 Task: Add Comment CM0026 to Card Card0026 in Board Board0022 in Workspace Development in Trello
Action: Mouse moved to (377, 407)
Screenshot: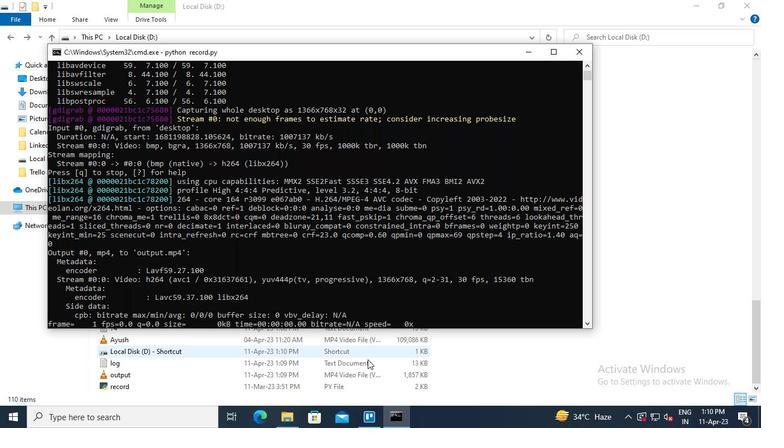
Action: Mouse pressed left at (377, 407)
Screenshot: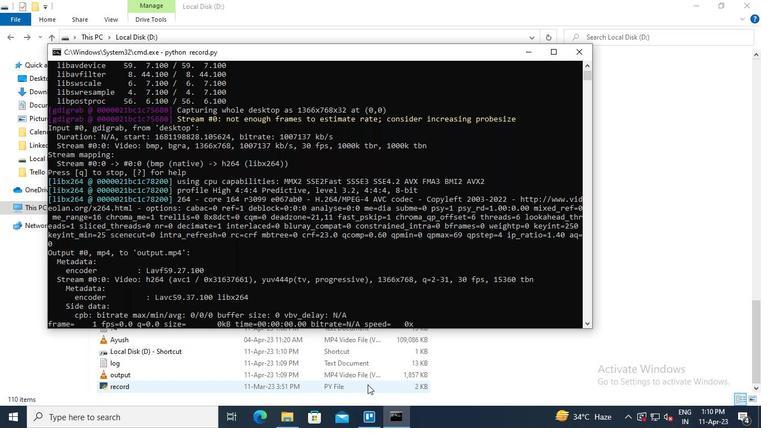 
Action: Mouse moved to (580, 40)
Screenshot: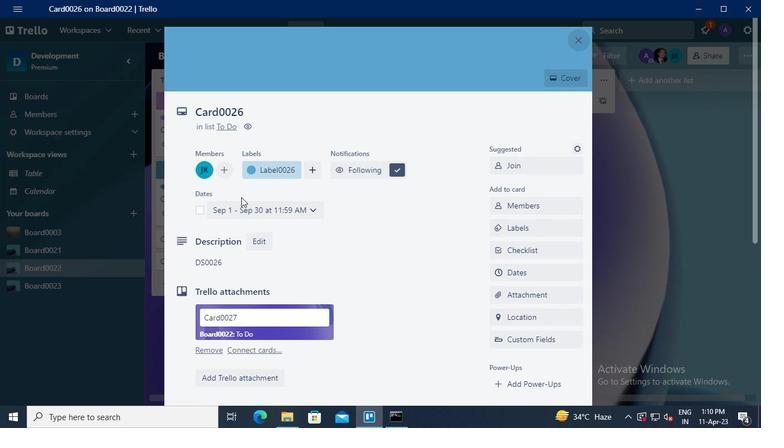 
Action: Mouse pressed left at (580, 40)
Screenshot: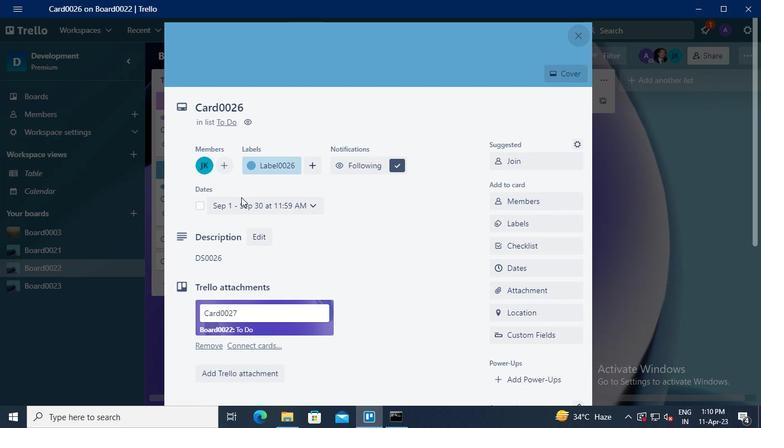 
Action: Mouse moved to (389, 428)
Screenshot: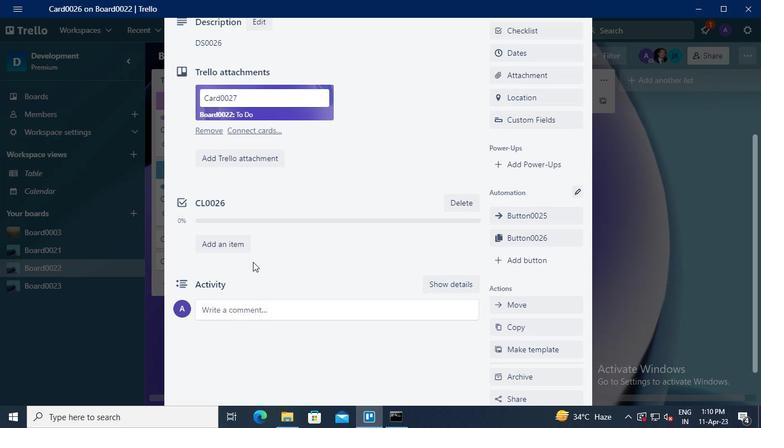 
Action: Mouse pressed left at (389, 427)
Screenshot: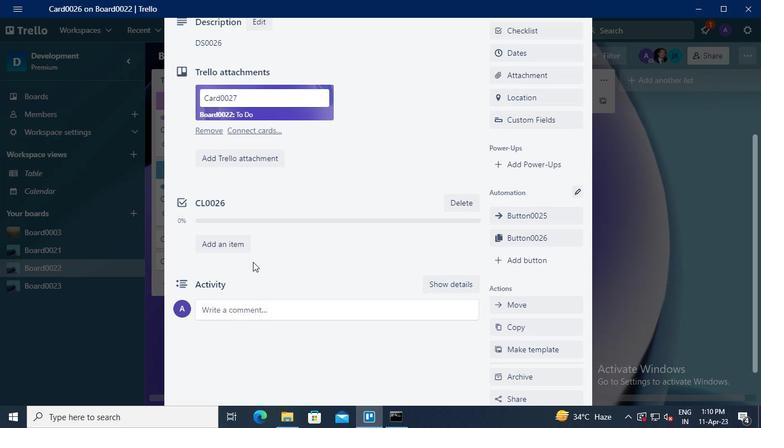 
Action: Mouse moved to (558, 37)
Screenshot: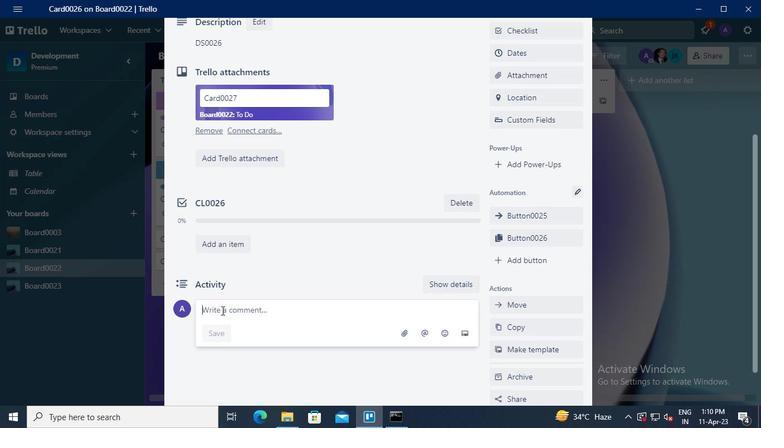 
Action: Mouse pressed left at (558, 37)
Screenshot: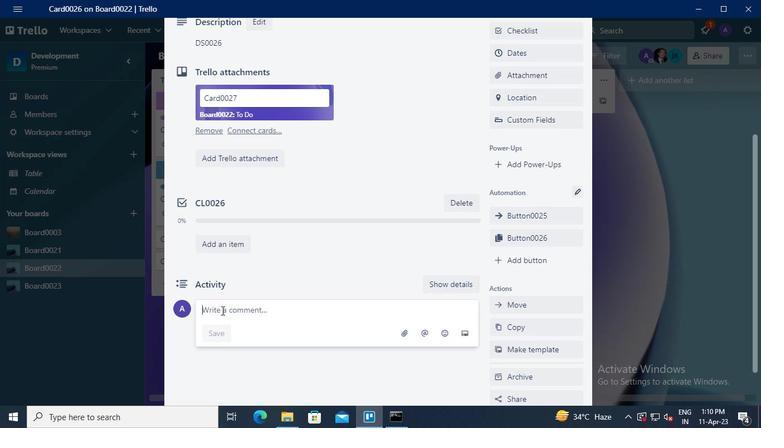 
Action: Mouse moved to (369, 418)
Screenshot: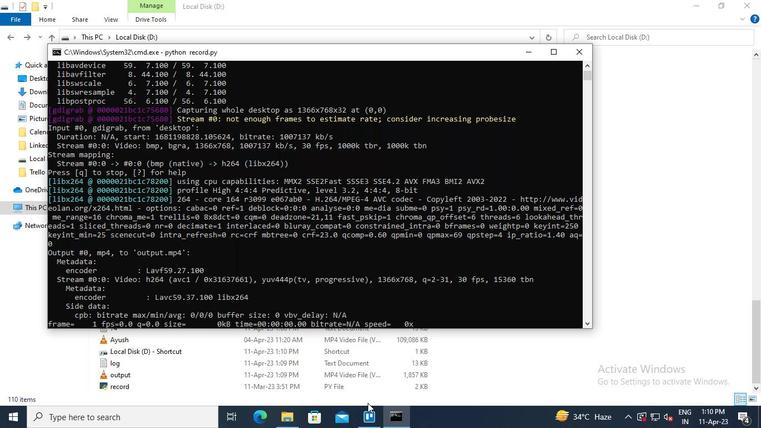 
Action: Mouse pressed left at (369, 418)
Screenshot: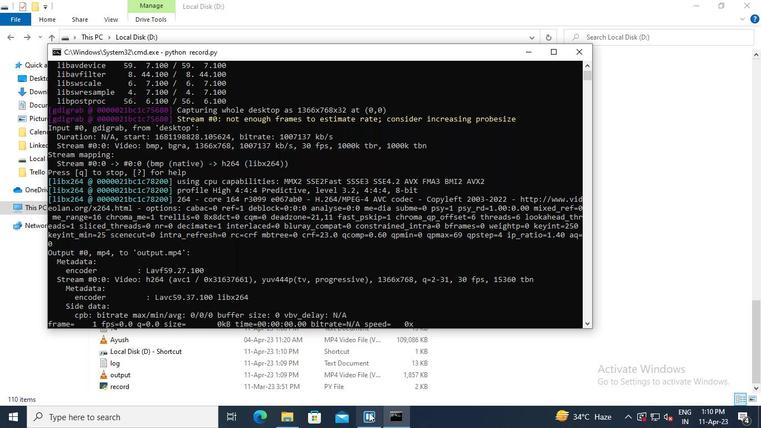
Action: Mouse moved to (203, 196)
Screenshot: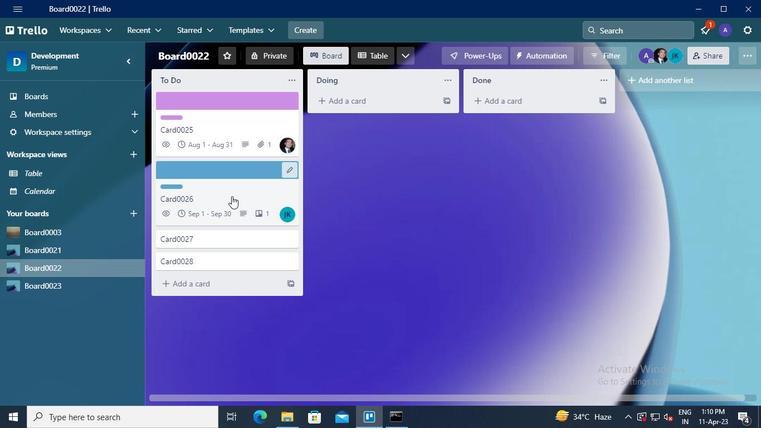 
Action: Mouse pressed left at (203, 196)
Screenshot: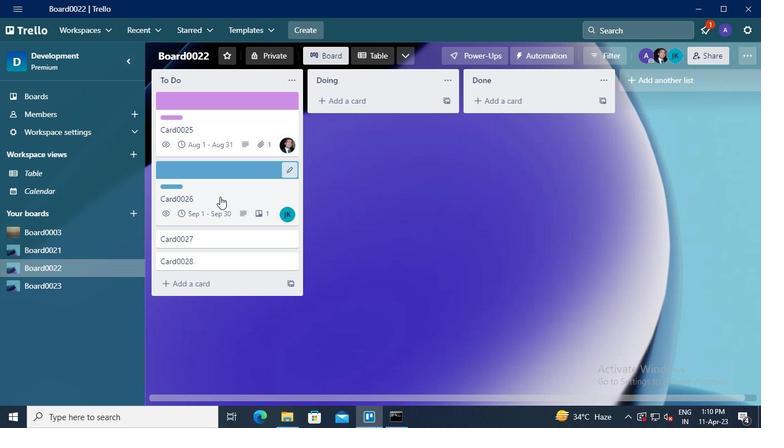 
Action: Mouse moved to (221, 310)
Screenshot: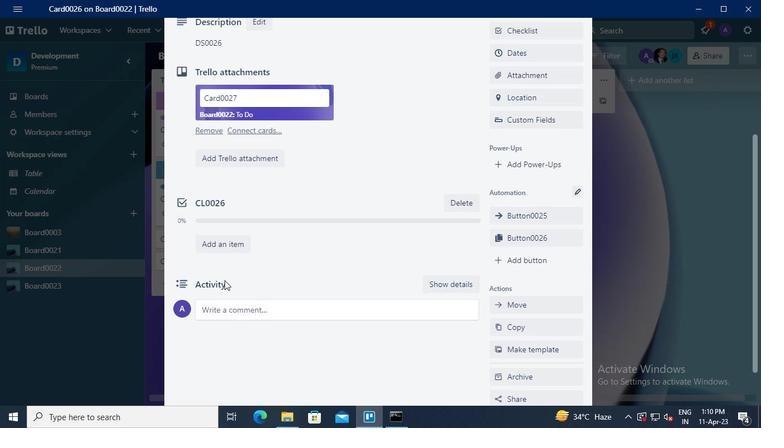 
Action: Mouse pressed left at (221, 310)
Screenshot: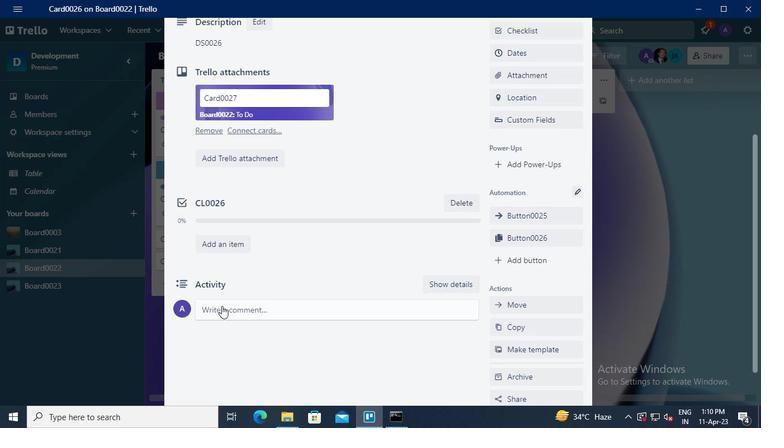 
Action: Mouse moved to (221, 310)
Screenshot: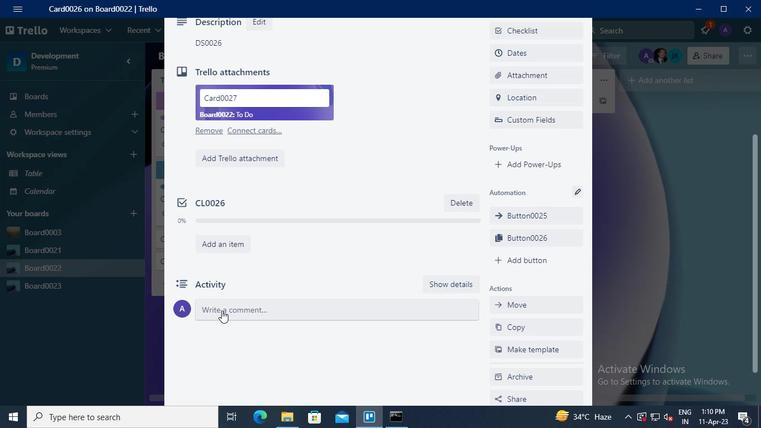 
Action: Keyboard Key.shift
Screenshot: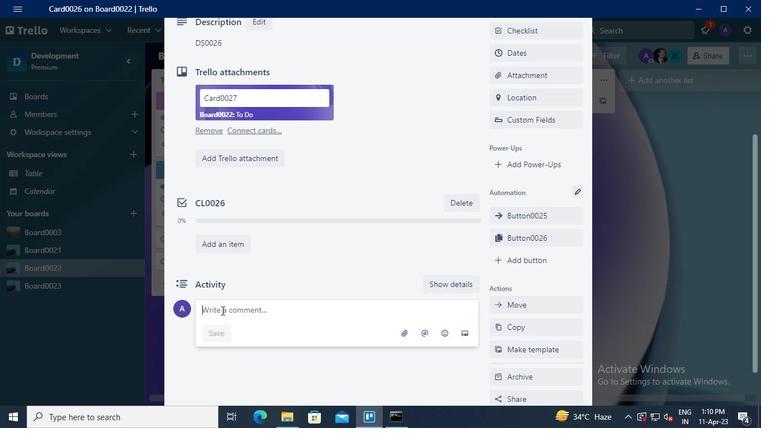 
Action: Keyboard C
Screenshot: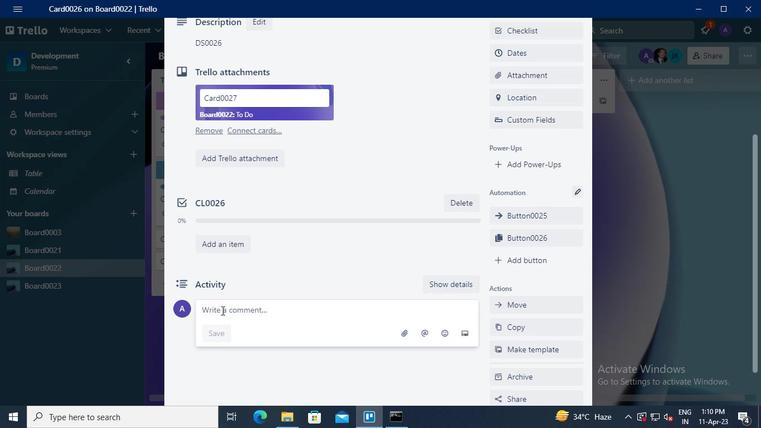 
Action: Keyboard M
Screenshot: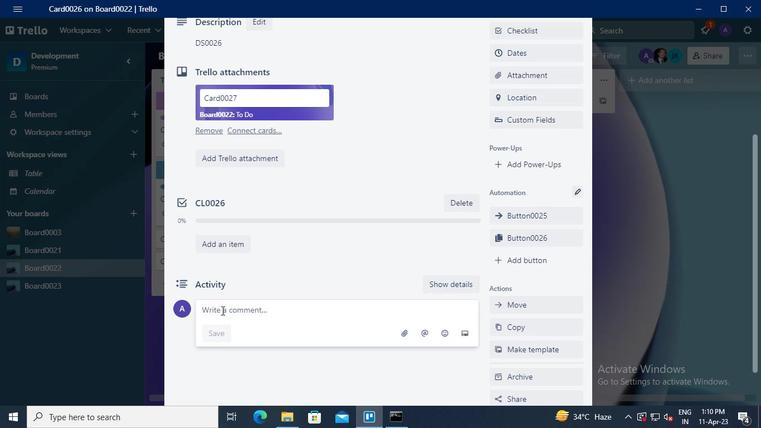 
Action: Keyboard <96>
Screenshot: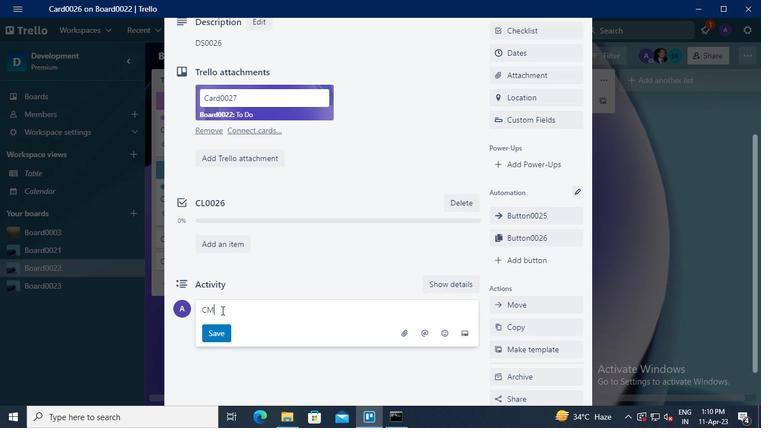 
Action: Keyboard <96>
Screenshot: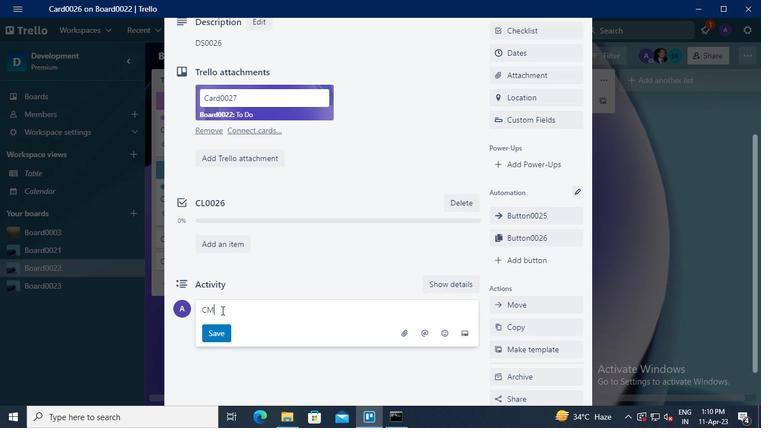
Action: Keyboard <98>
Screenshot: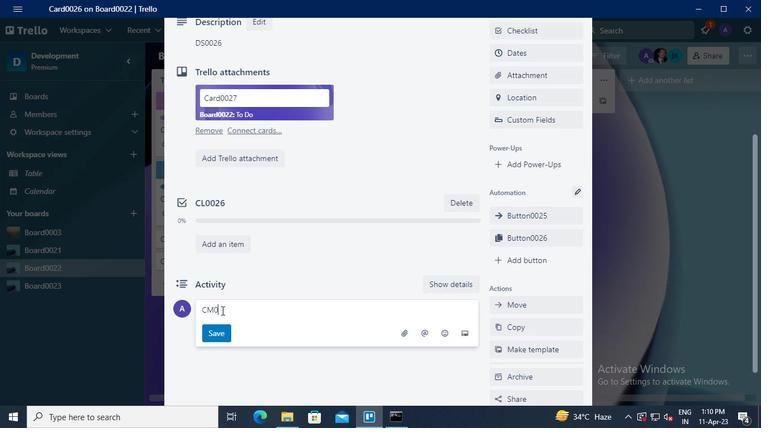 
Action: Keyboard <102>
Screenshot: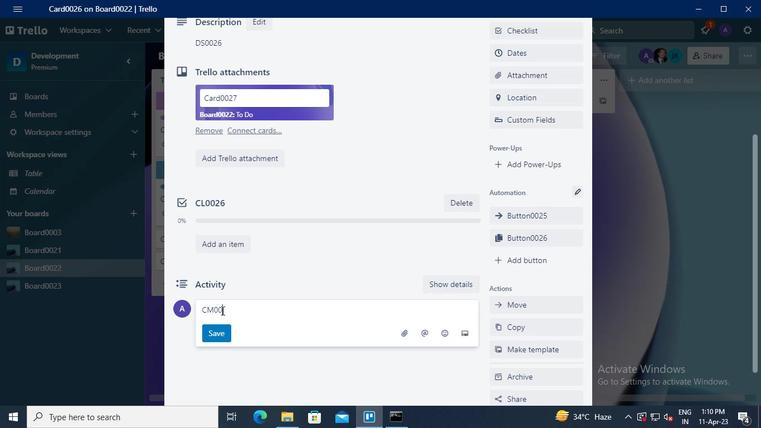 
Action: Mouse moved to (221, 327)
Screenshot: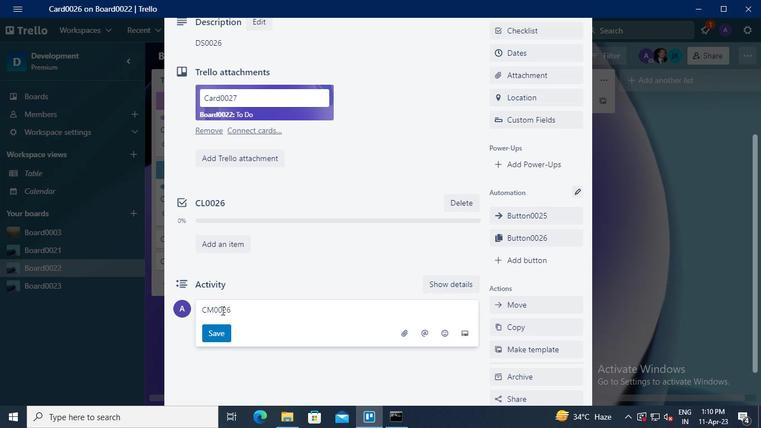 
Action: Mouse pressed left at (221, 327)
Screenshot: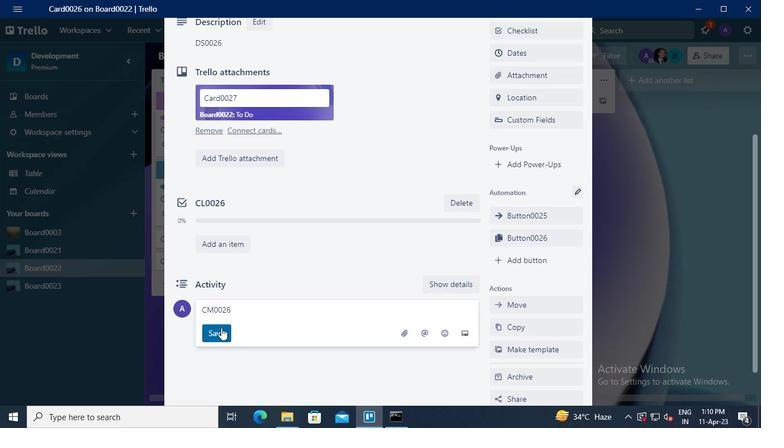 
Action: Mouse moved to (397, 418)
Screenshot: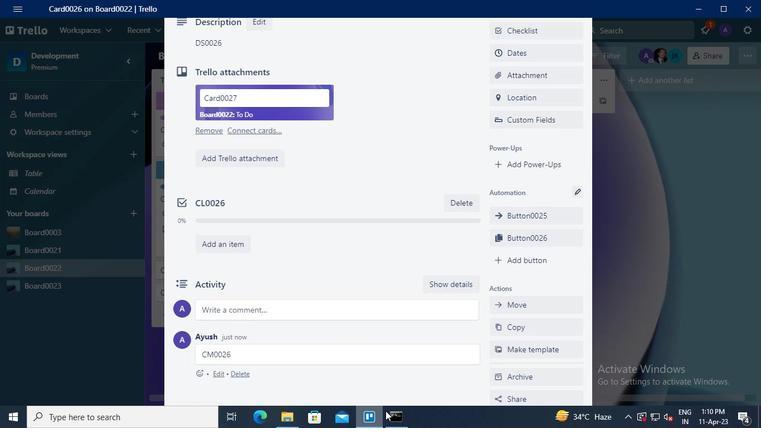 
Action: Mouse pressed left at (397, 418)
Screenshot: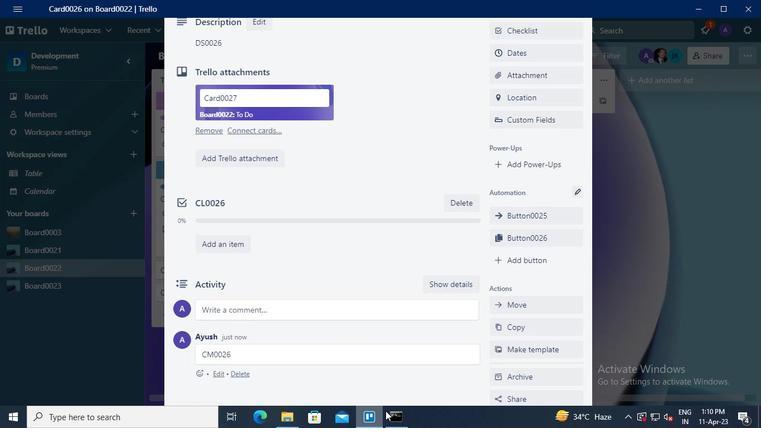 
Action: Mouse moved to (581, 53)
Screenshot: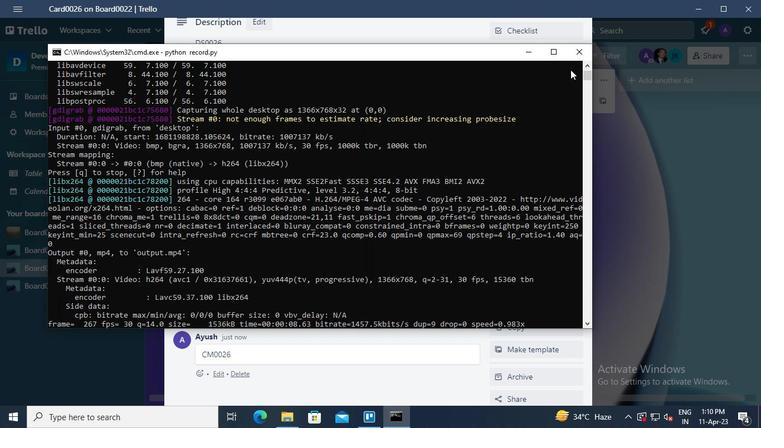 
Action: Mouse pressed left at (581, 53)
Screenshot: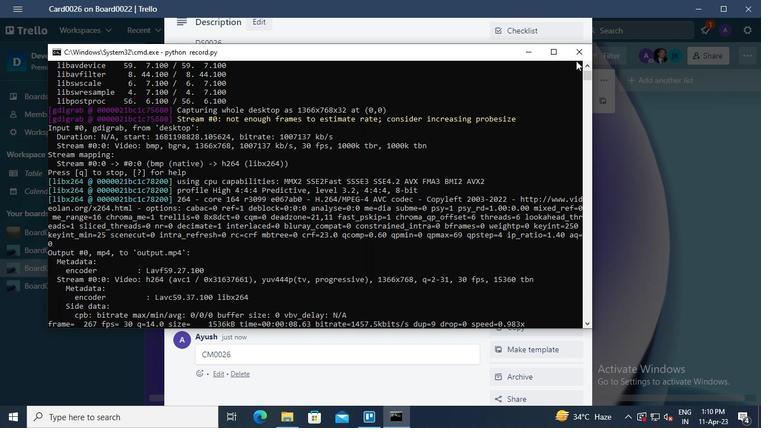 
